 Task: Select change end of line sequence.
Action: Mouse moved to (29, 593)
Screenshot: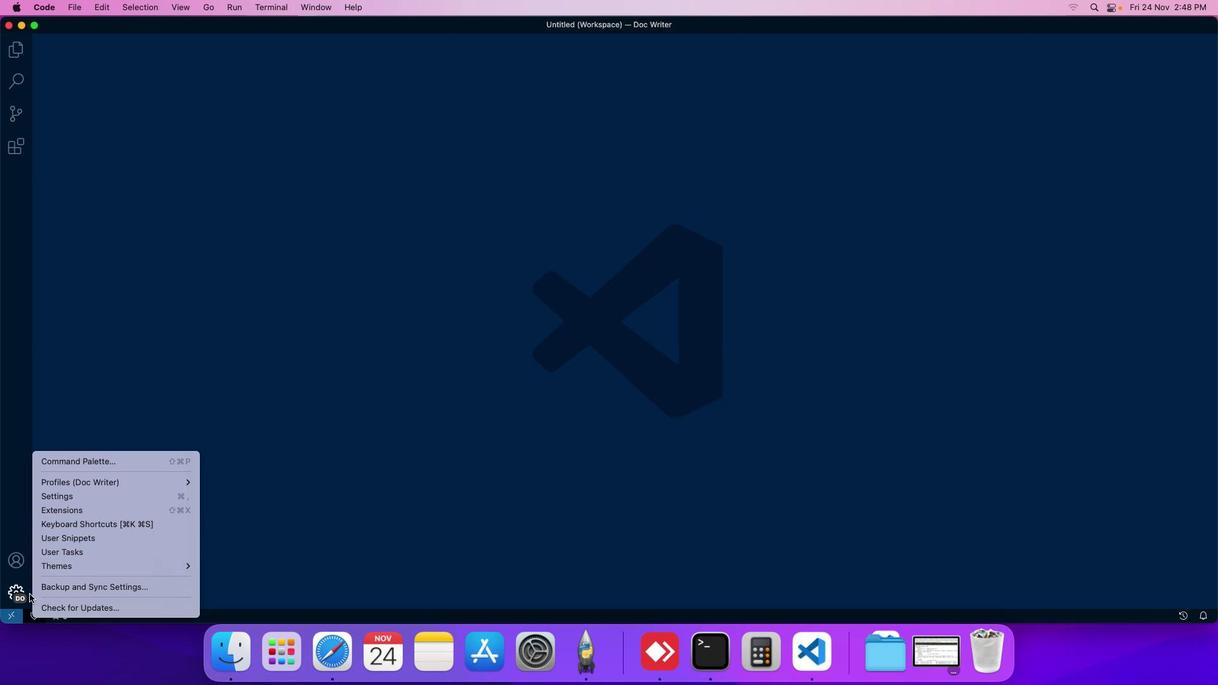 
Action: Mouse pressed left at (29, 593)
Screenshot: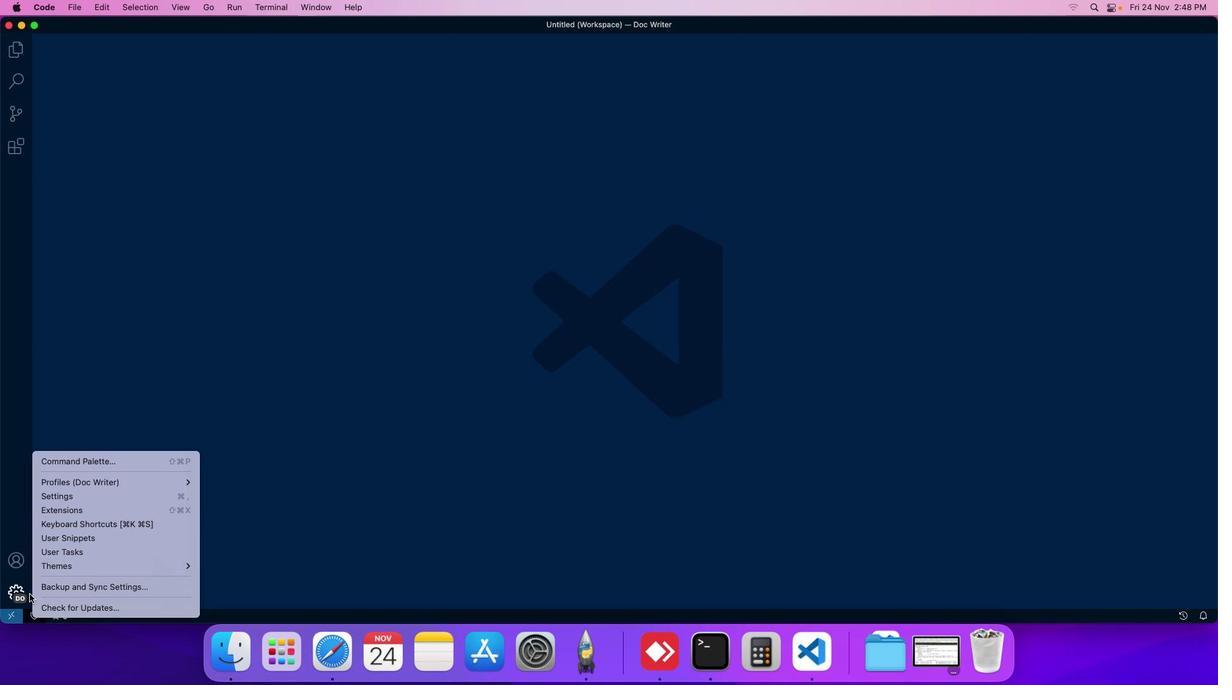 
Action: Mouse moved to (78, 462)
Screenshot: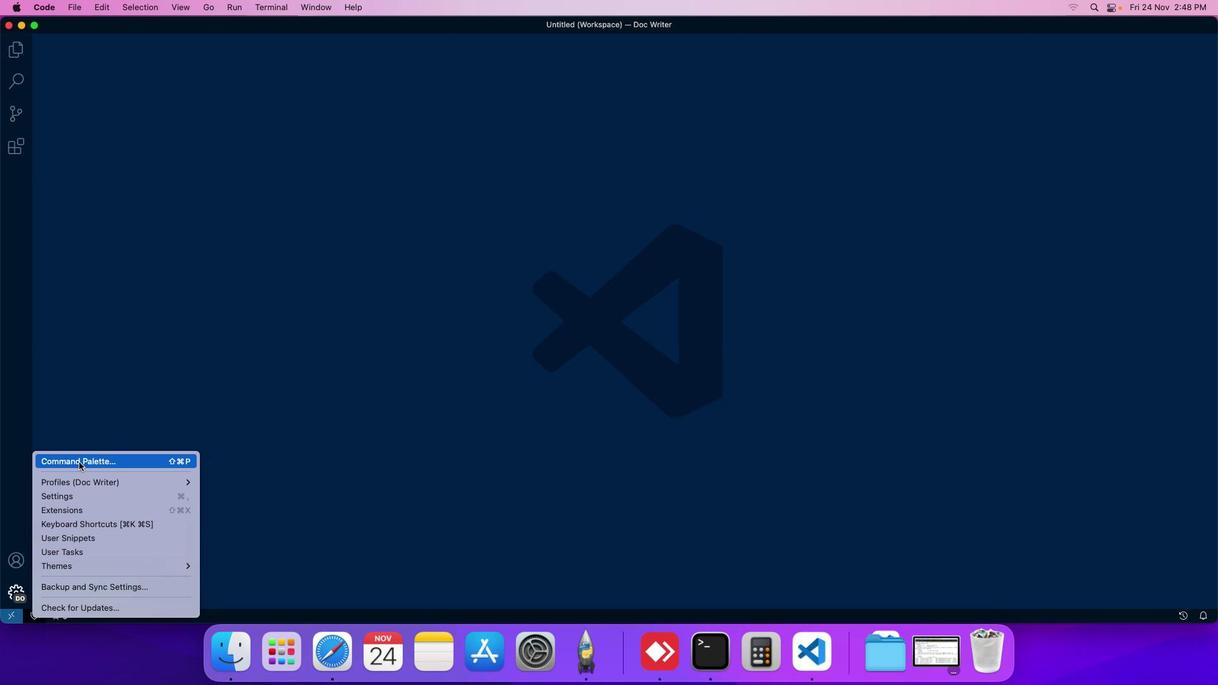 
Action: Mouse pressed left at (78, 462)
Screenshot: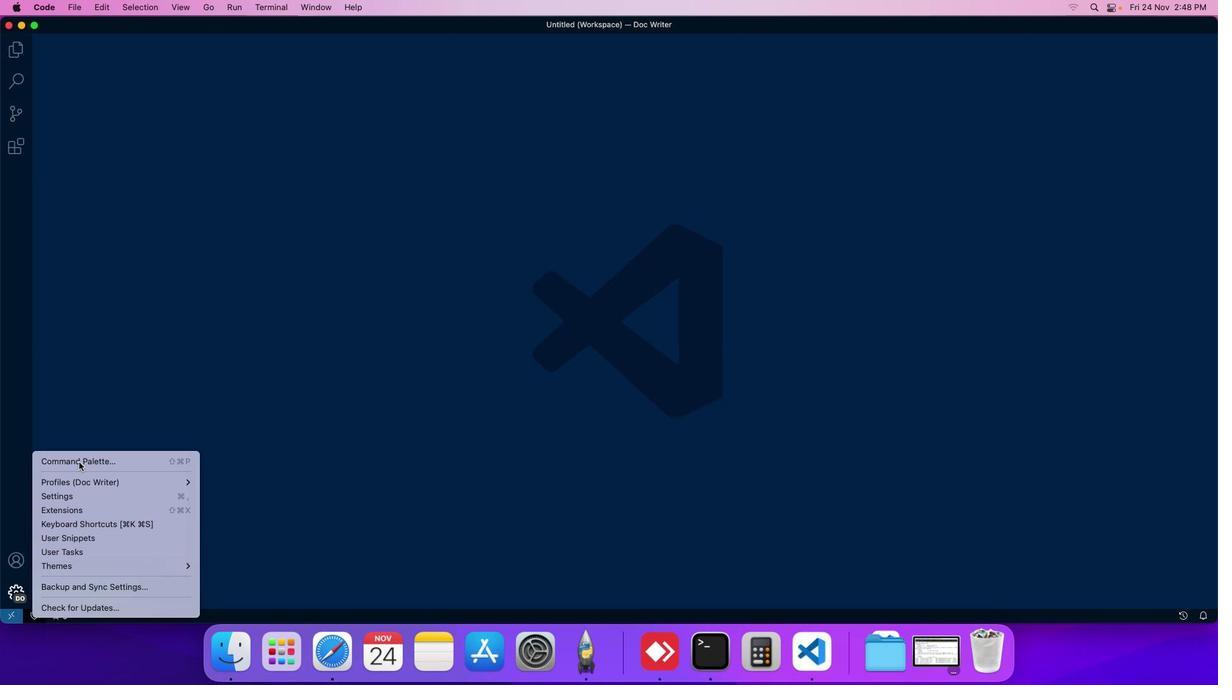 
Action: Mouse moved to (469, 164)
Screenshot: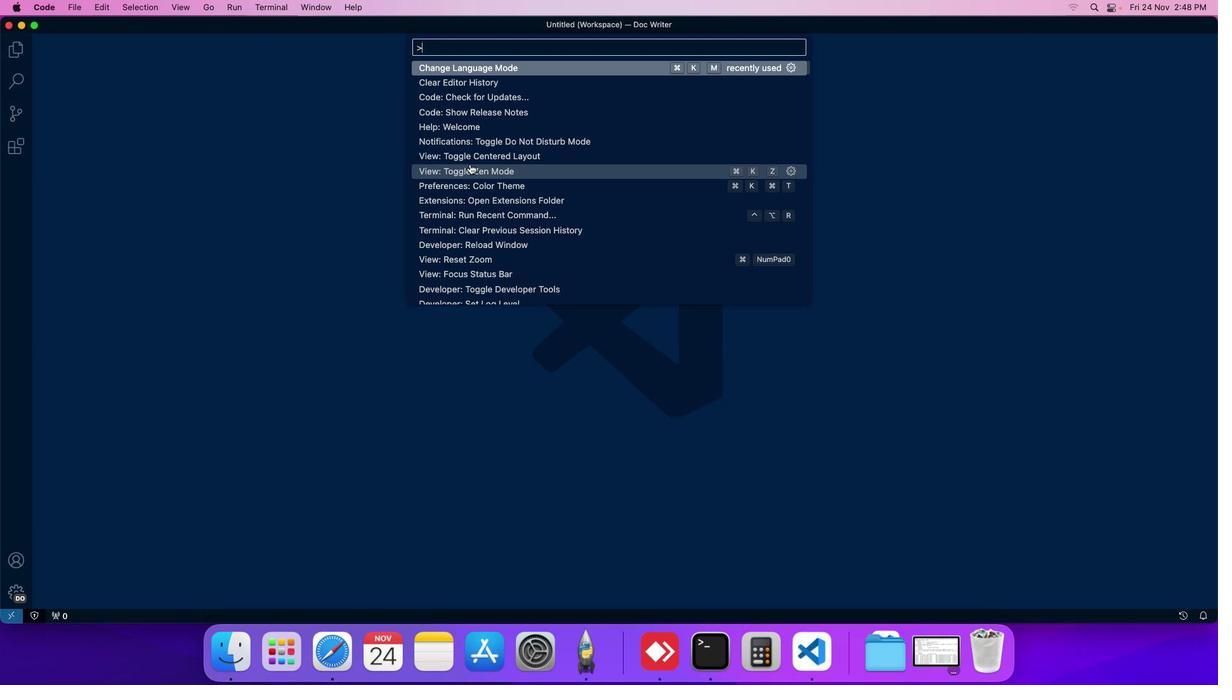 
Action: Mouse scrolled (469, 164) with delta (0, 0)
Screenshot: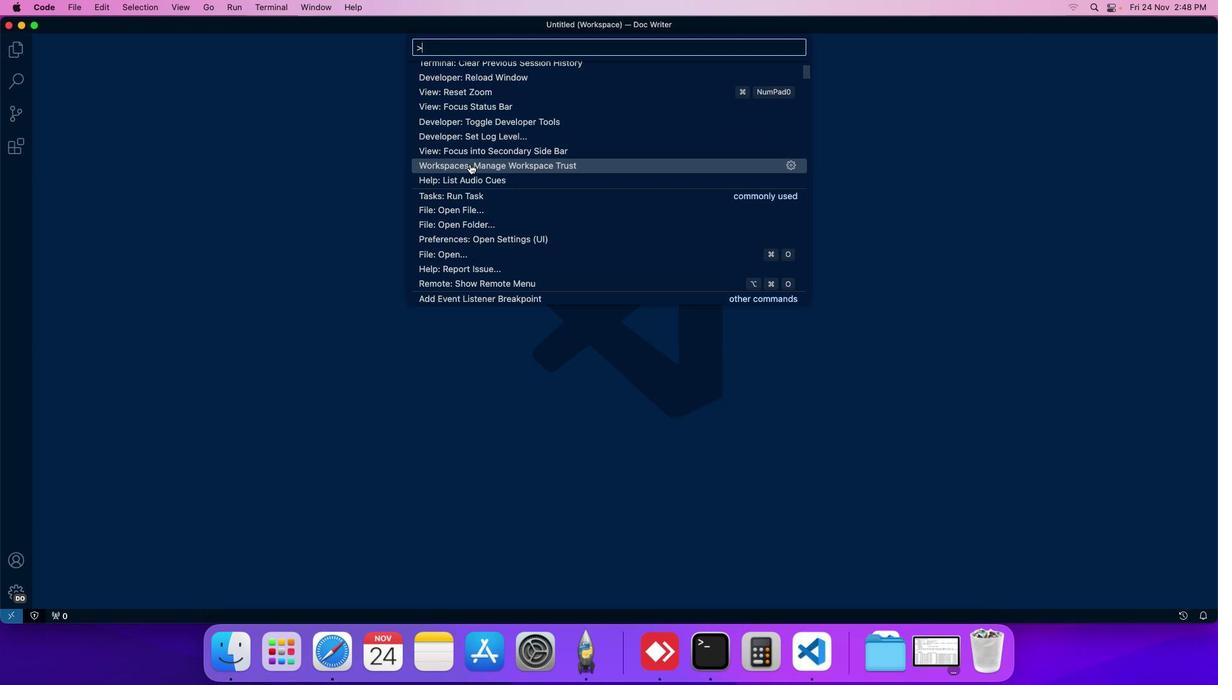 
Action: Mouse scrolled (469, 164) with delta (0, 0)
Screenshot: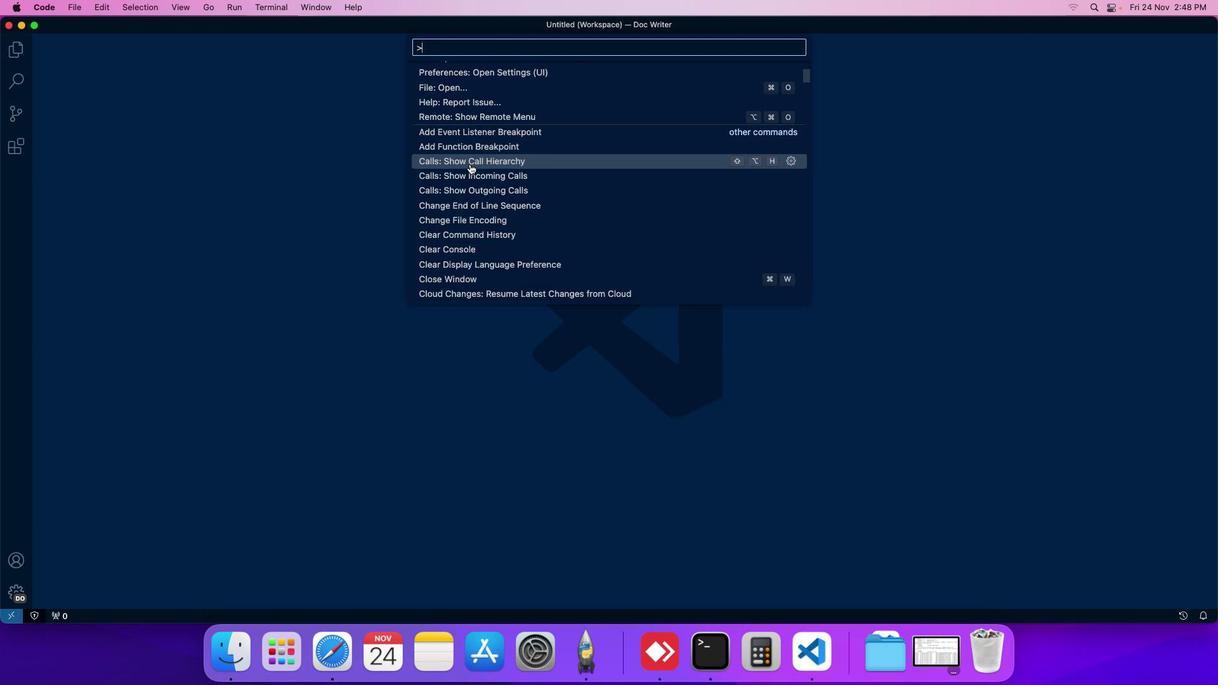 
Action: Mouse moved to (478, 200)
Screenshot: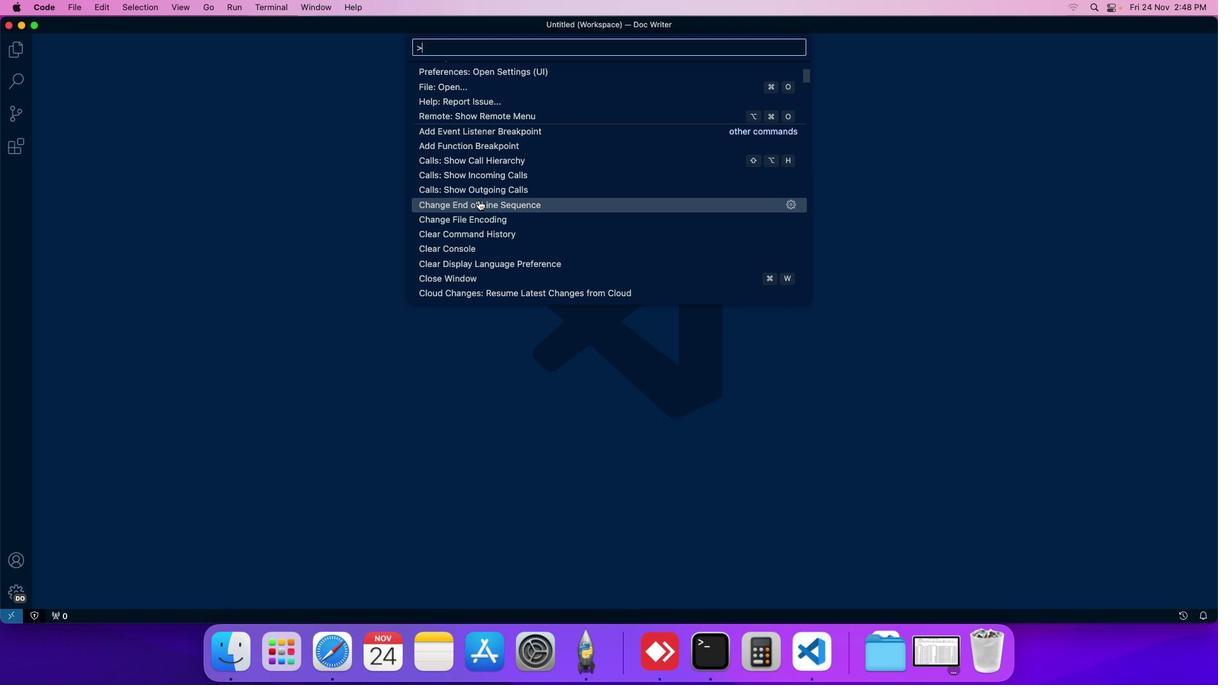 
Action: Mouse pressed left at (478, 200)
Screenshot: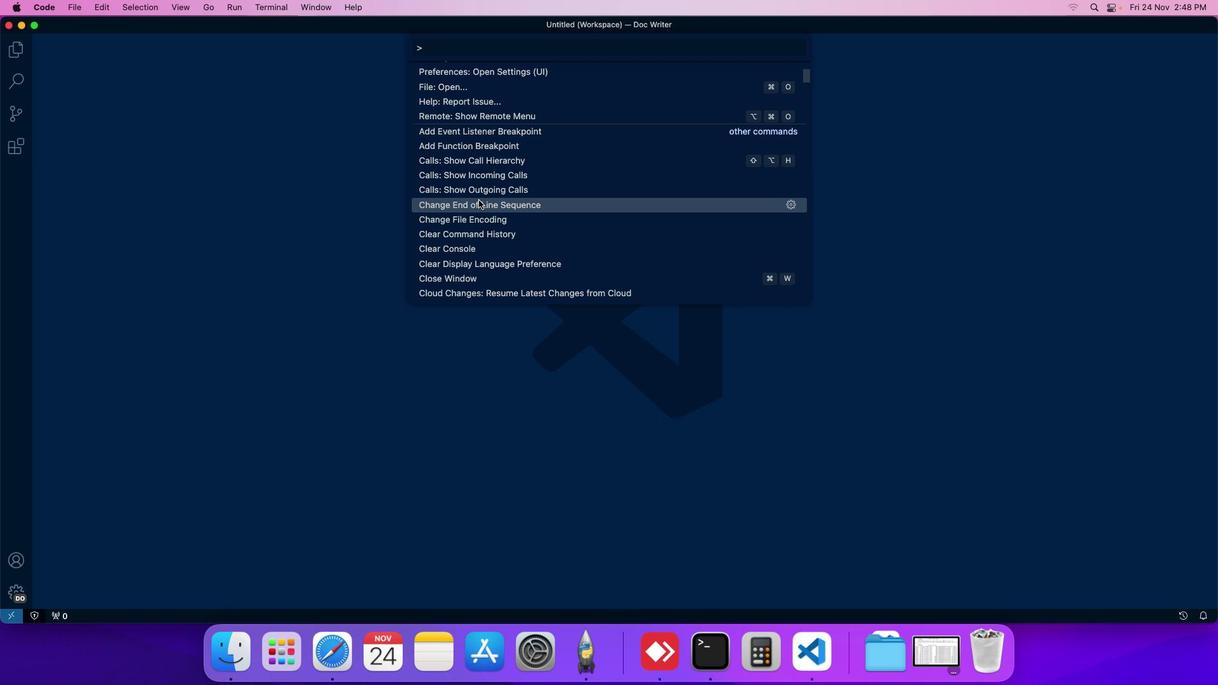
Action: Mouse moved to (503, 79)
Screenshot: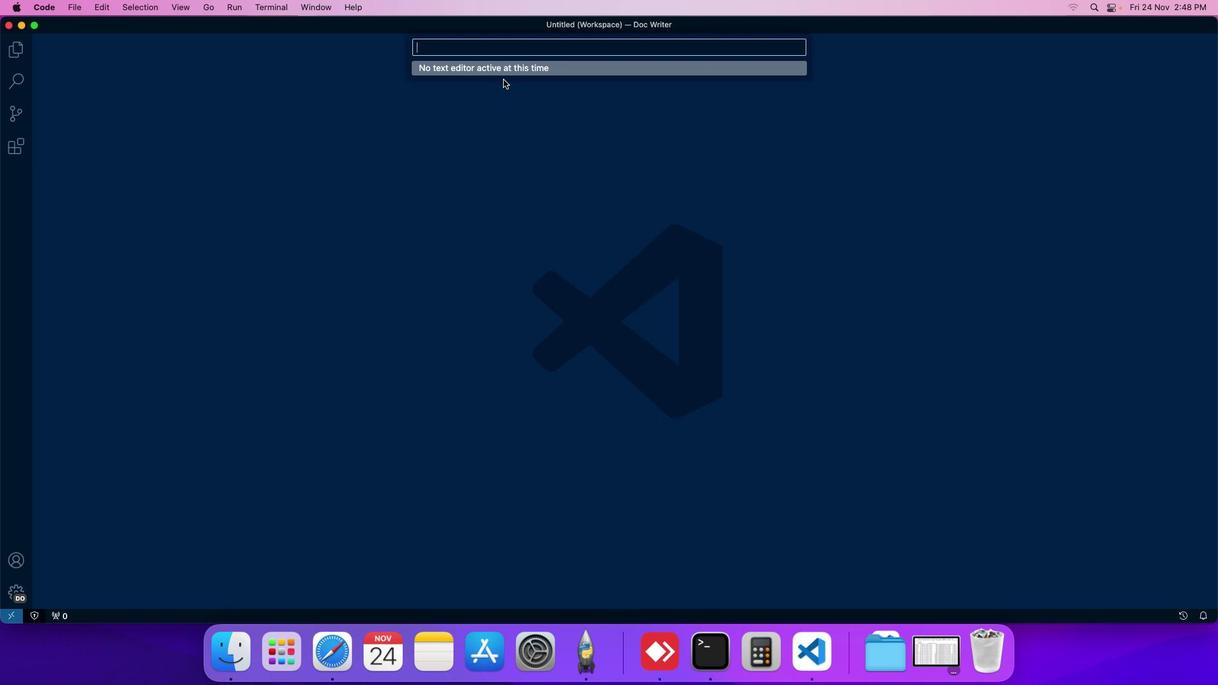 
